 Task: Look for properties with finished basement.
Action: Mouse moved to (600, 56)
Screenshot: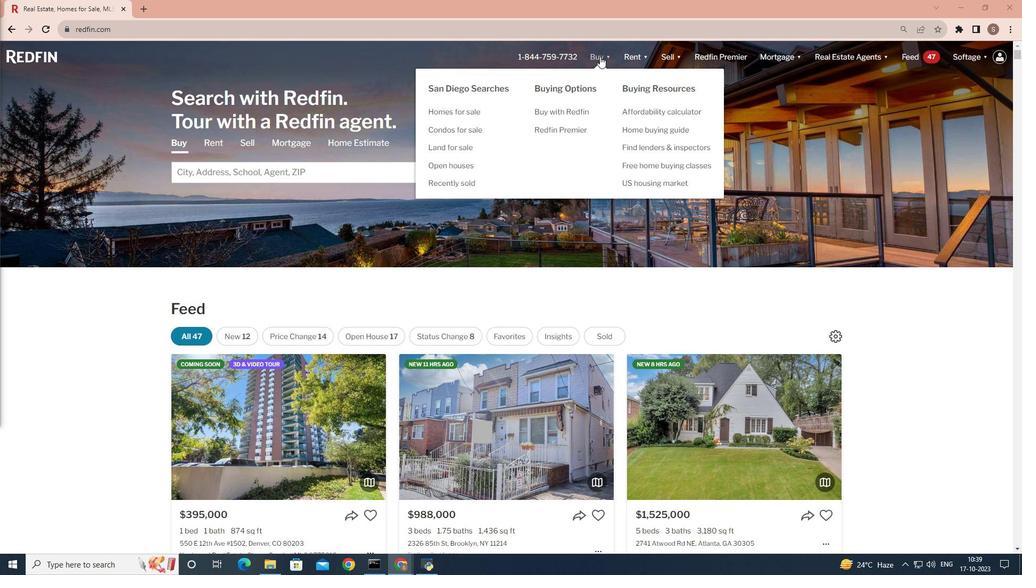 
Action: Mouse pressed left at (600, 56)
Screenshot: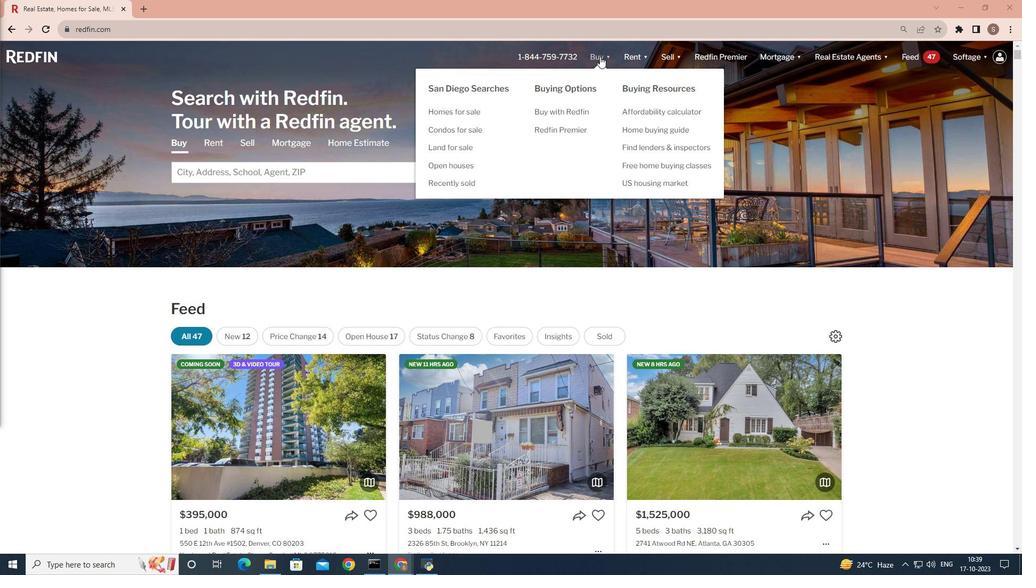 
Action: Mouse moved to (296, 217)
Screenshot: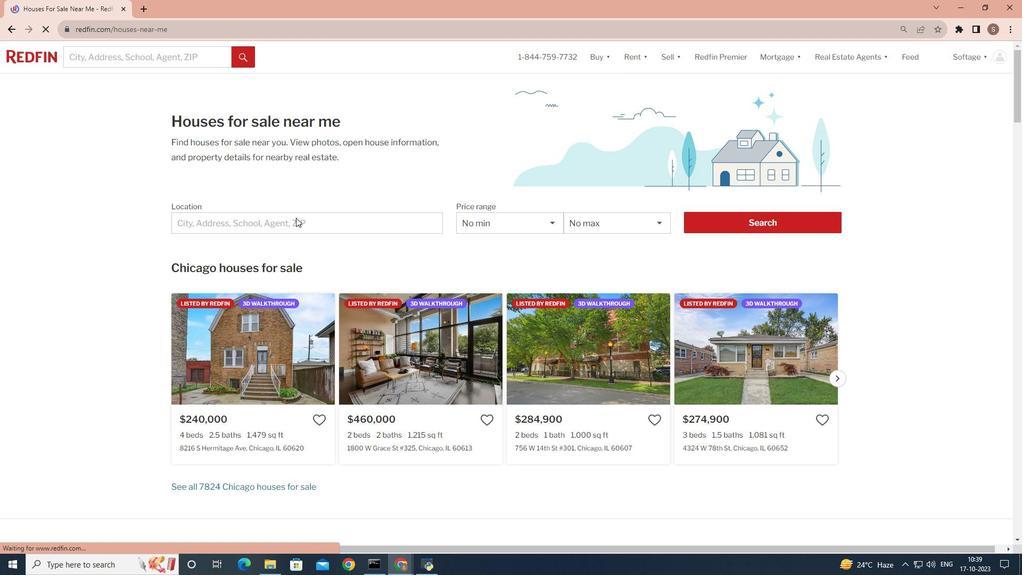 
Action: Mouse pressed left at (296, 217)
Screenshot: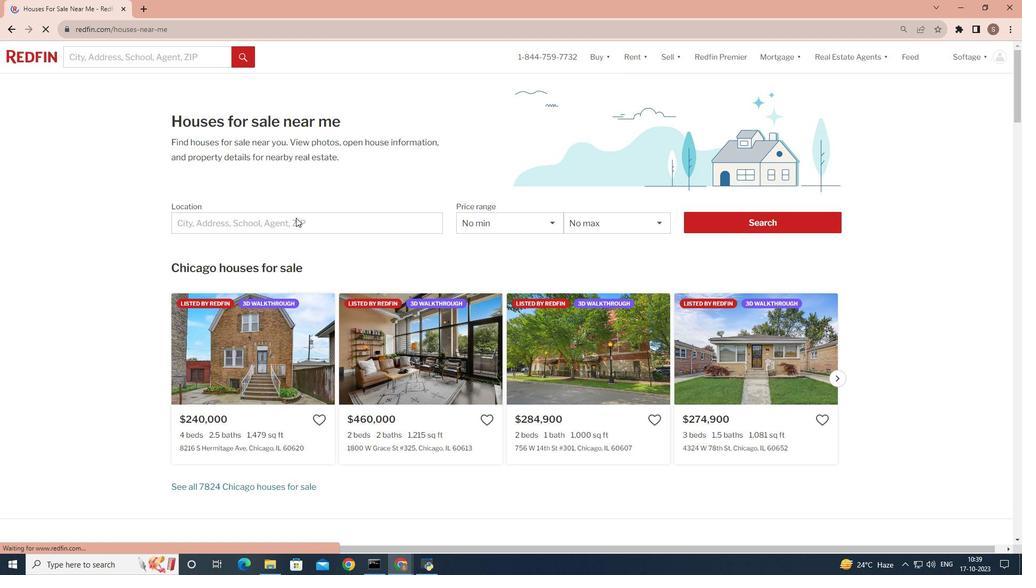
Action: Mouse moved to (288, 227)
Screenshot: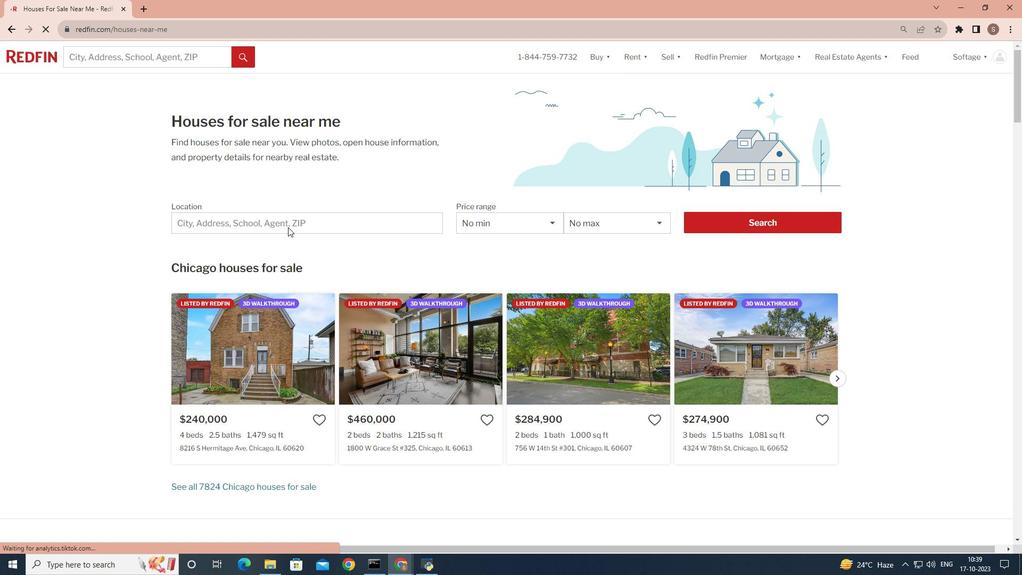 
Action: Mouse pressed left at (288, 227)
Screenshot: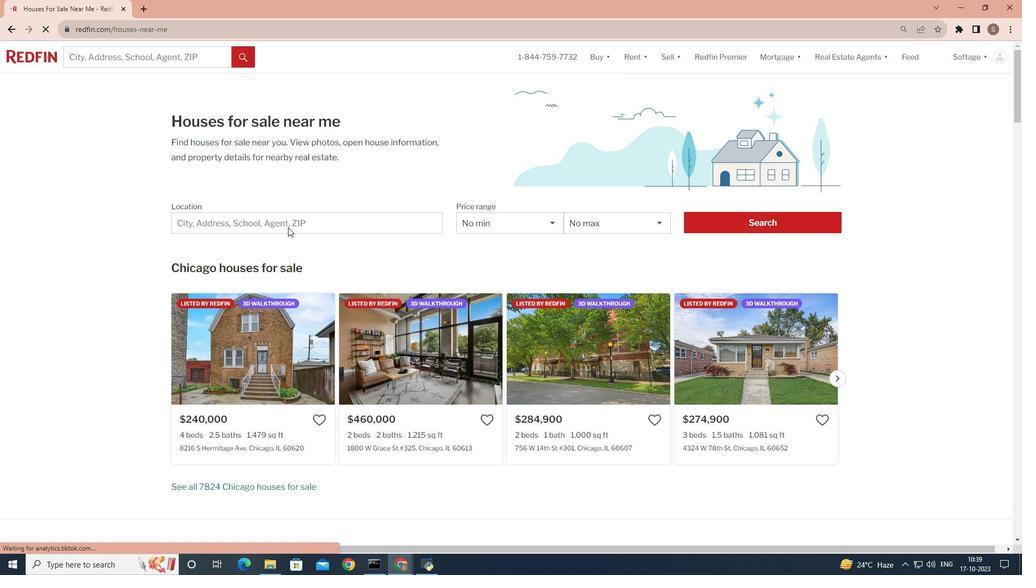 
Action: Mouse moved to (292, 220)
Screenshot: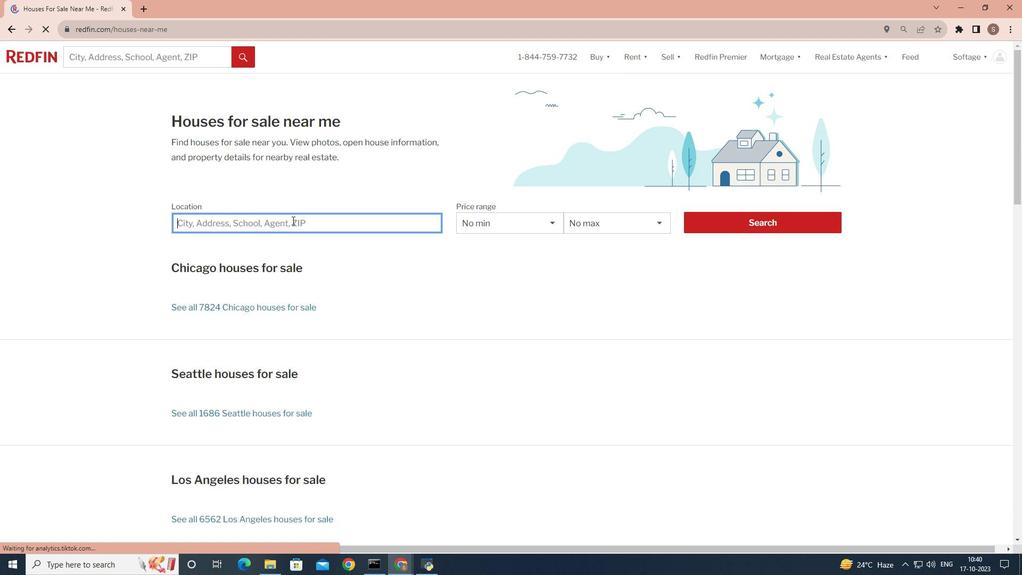 
Action: Mouse pressed left at (292, 220)
Screenshot: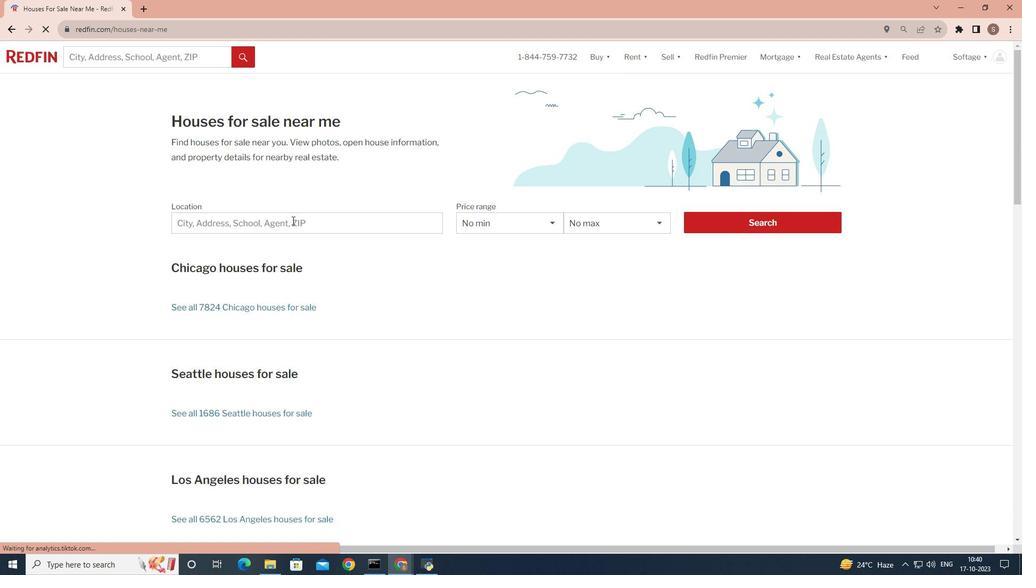 
Action: Key pressed <Key.shift>San<Key.space><Key.shift><Key.shift>Diego
Screenshot: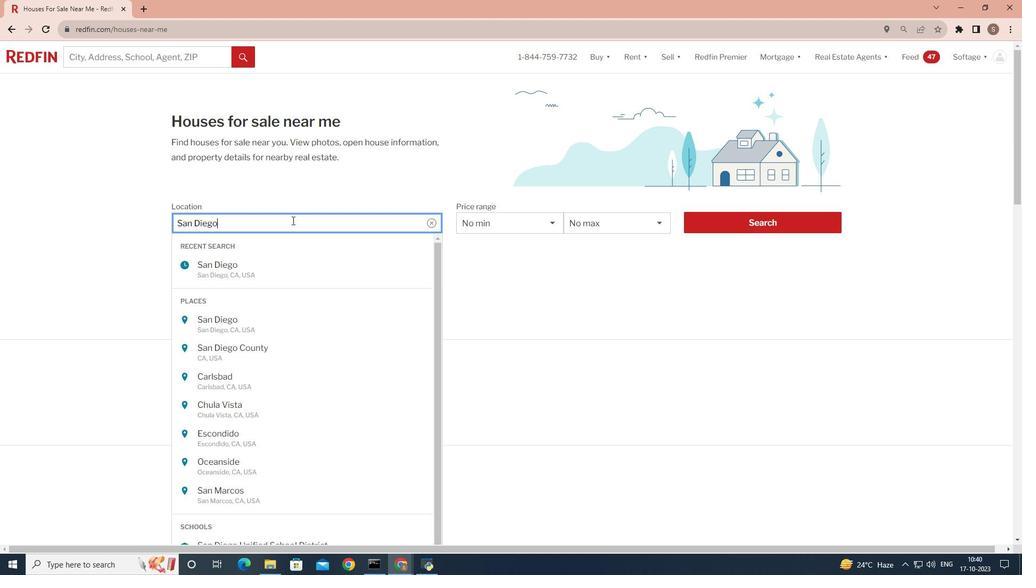 
Action: Mouse moved to (709, 225)
Screenshot: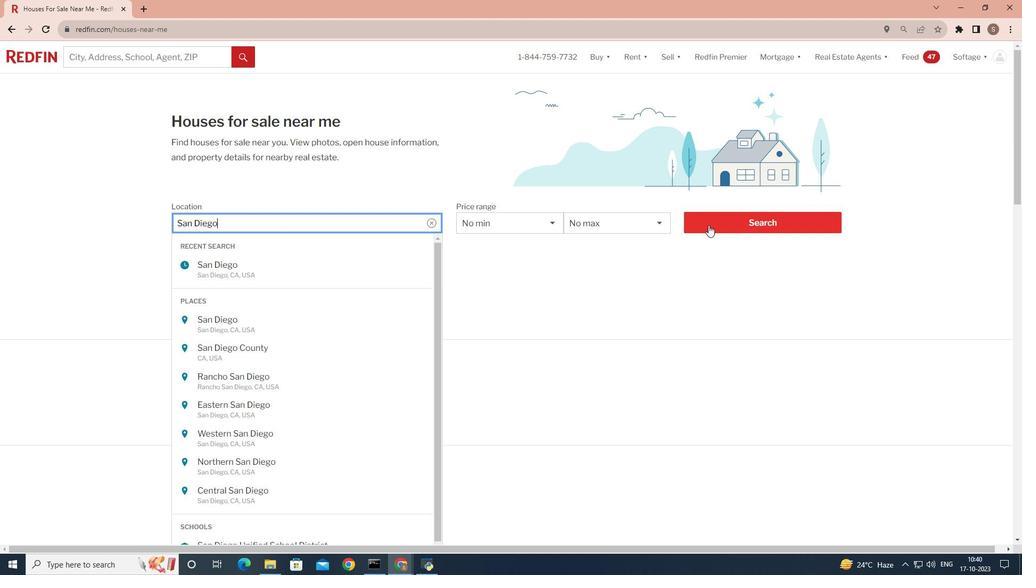 
Action: Mouse pressed left at (709, 225)
Screenshot: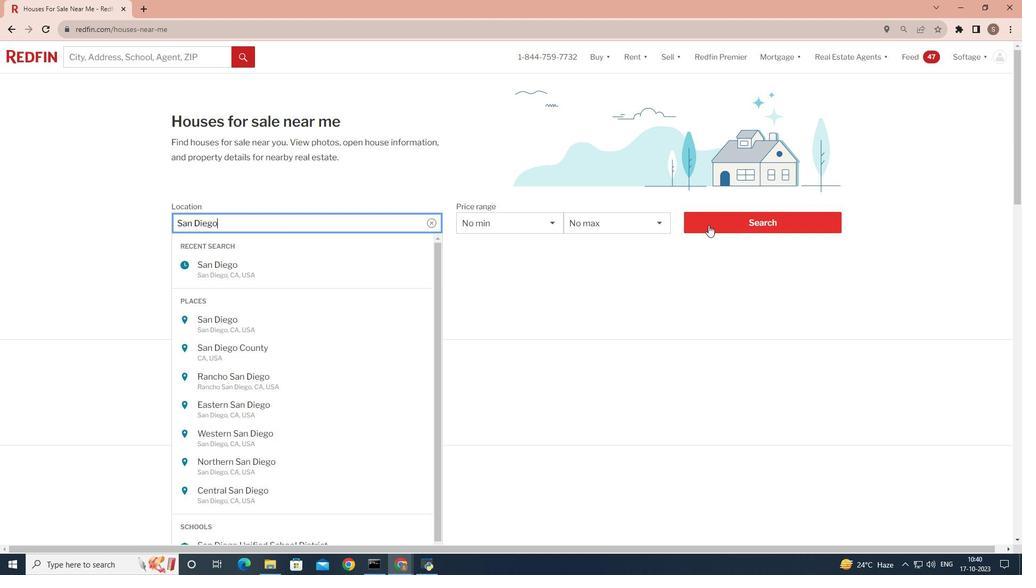 
Action: Mouse moved to (725, 219)
Screenshot: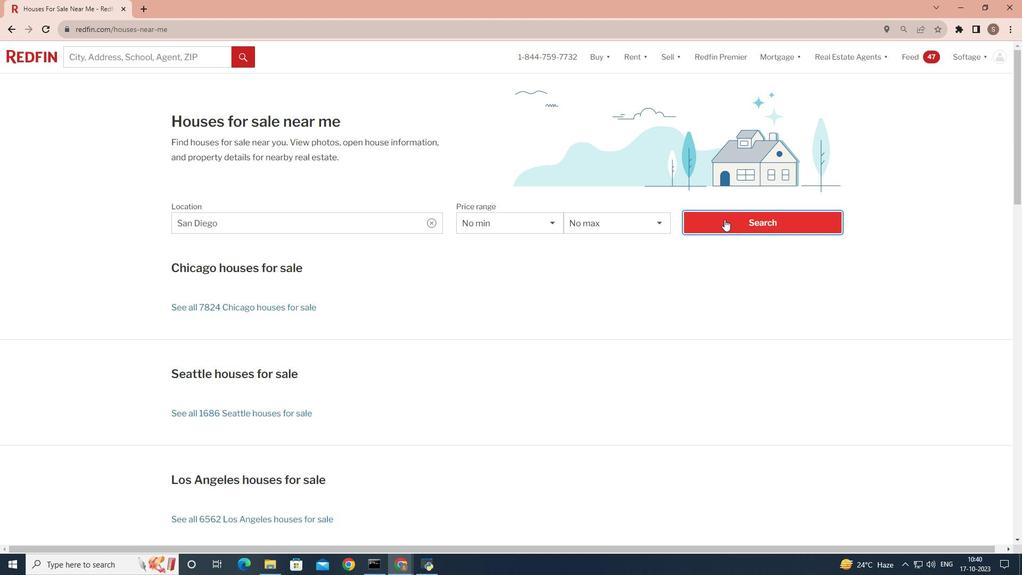 
Action: Mouse pressed left at (725, 219)
Screenshot: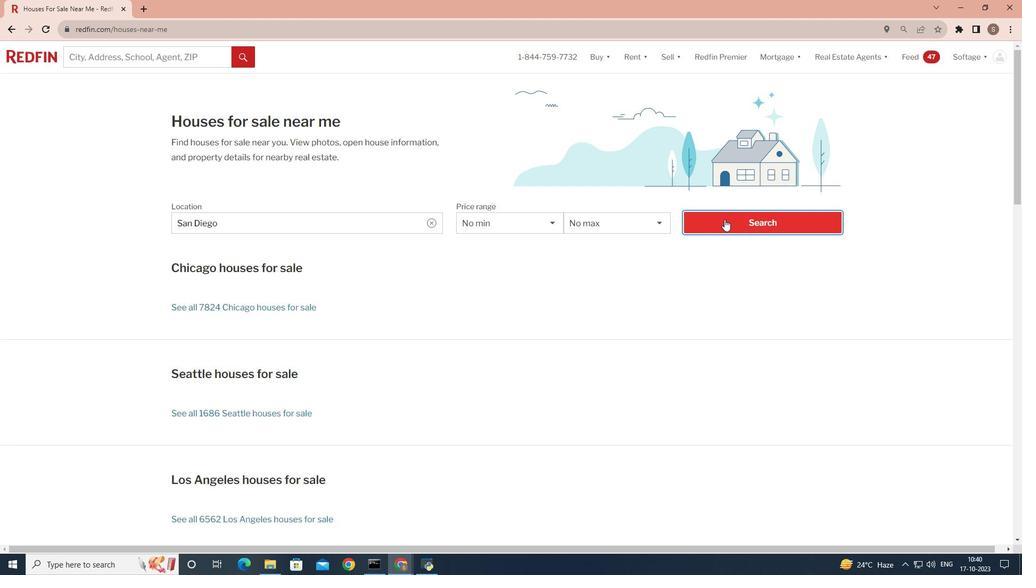 
Action: Mouse moved to (917, 125)
Screenshot: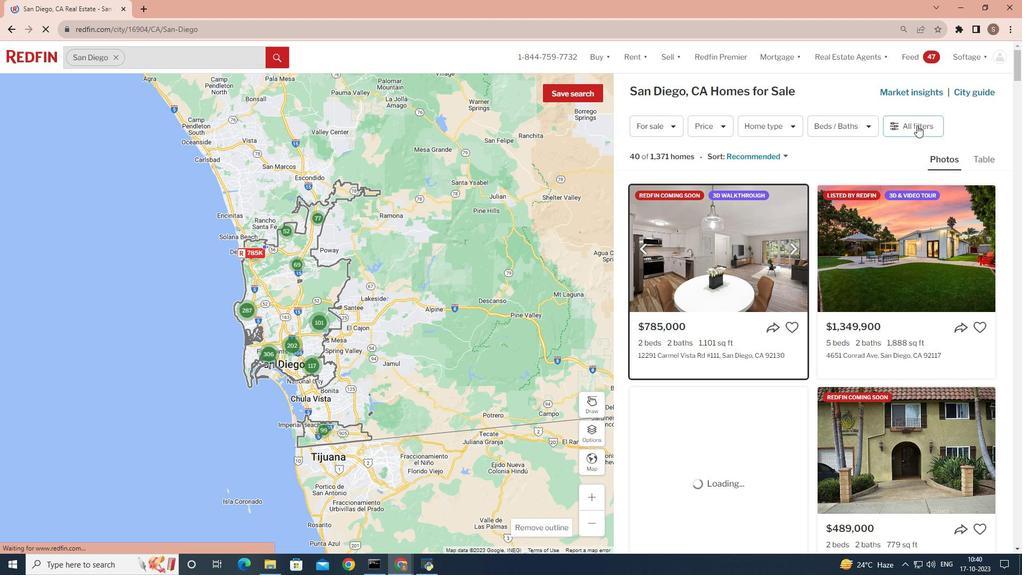 
Action: Mouse pressed left at (917, 125)
Screenshot: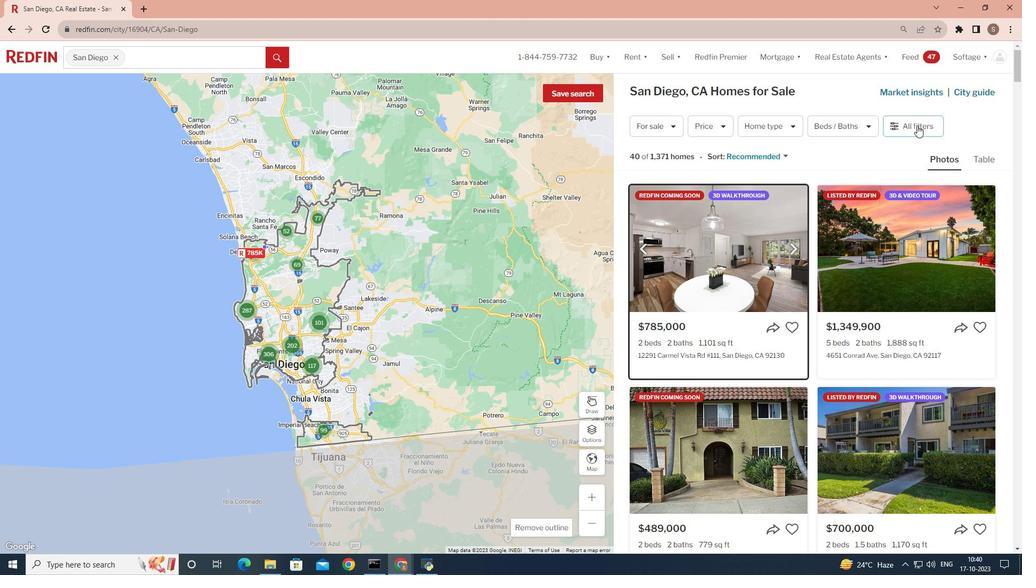 
Action: Mouse moved to (900, 272)
Screenshot: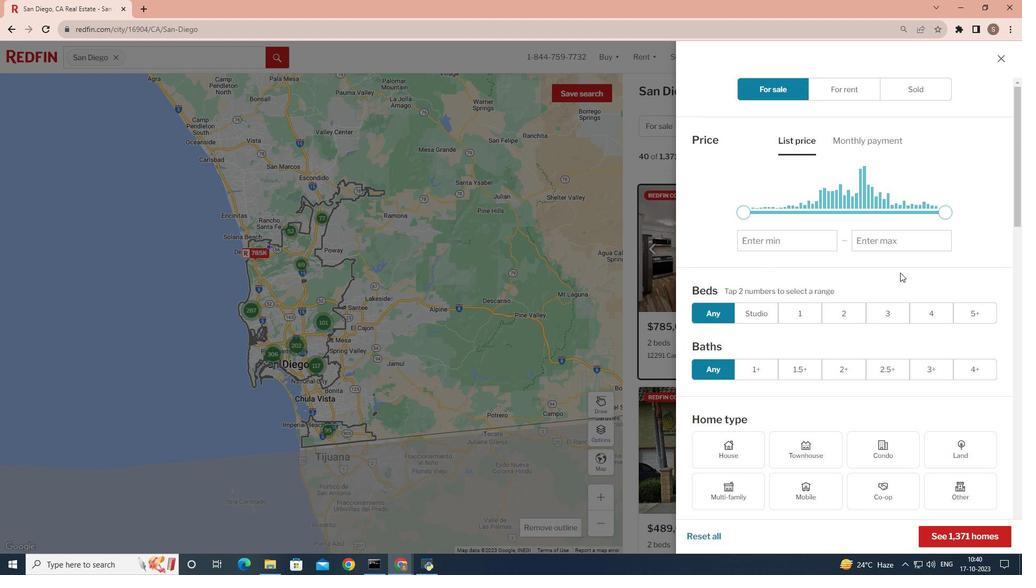 
Action: Mouse scrolled (900, 272) with delta (0, 0)
Screenshot: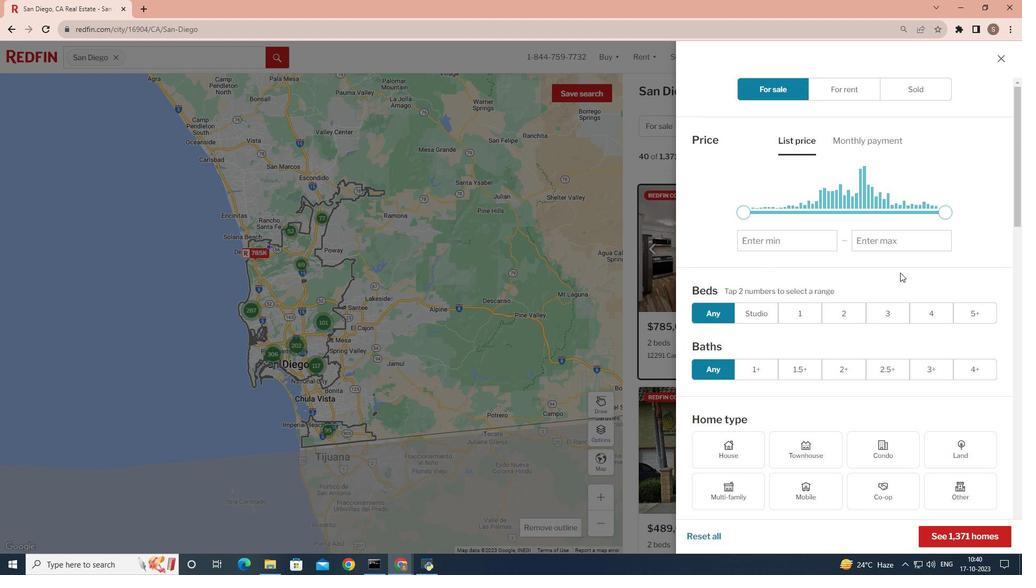 
Action: Mouse moved to (899, 274)
Screenshot: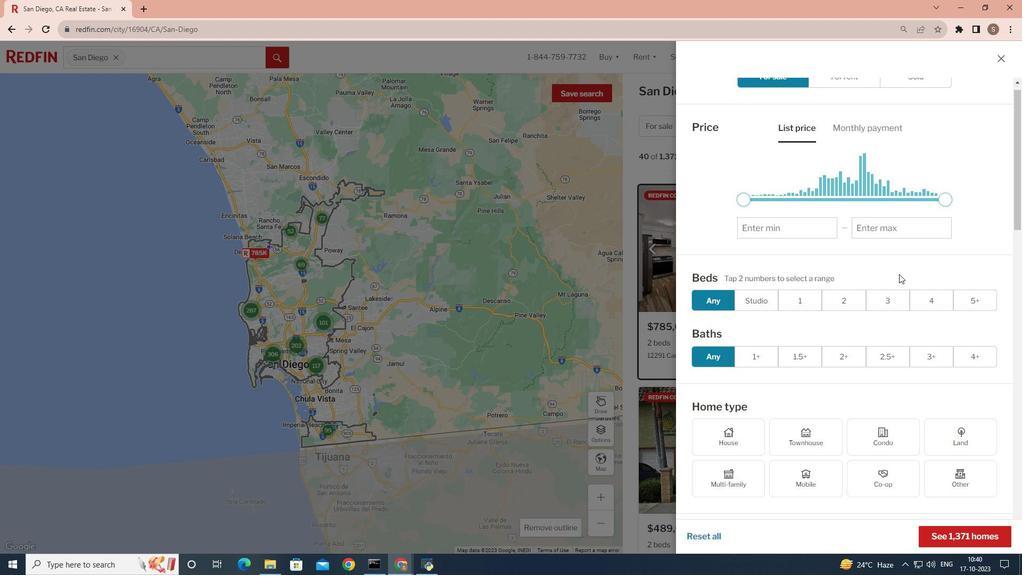 
Action: Mouse scrolled (899, 273) with delta (0, 0)
Screenshot: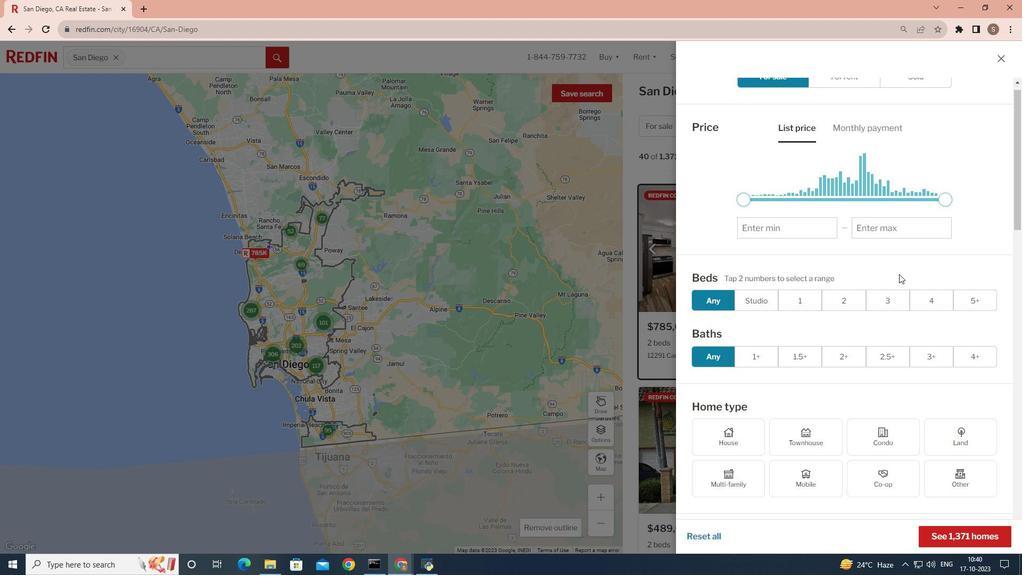 
Action: Mouse scrolled (899, 273) with delta (0, 0)
Screenshot: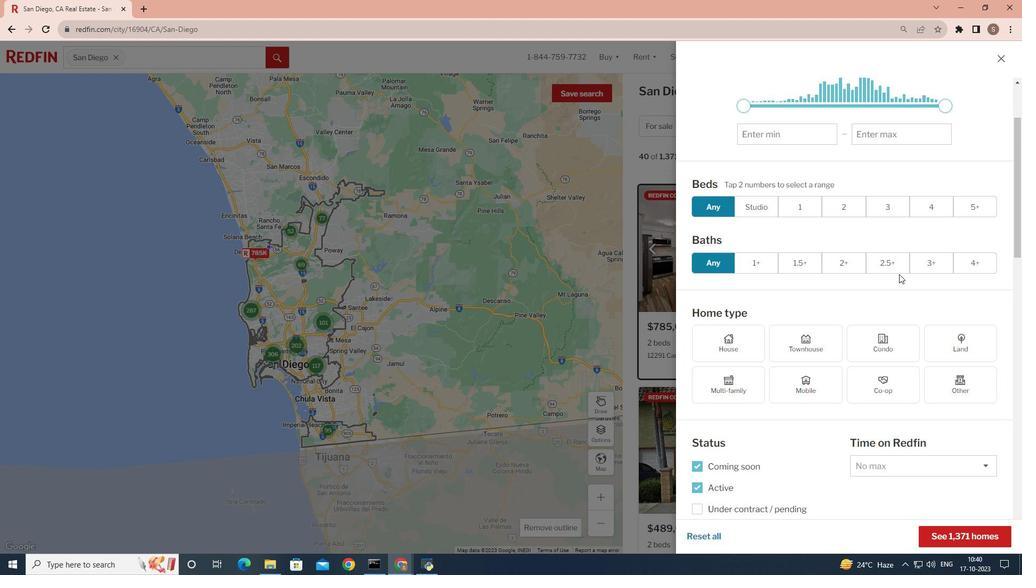 
Action: Mouse scrolled (899, 273) with delta (0, 0)
Screenshot: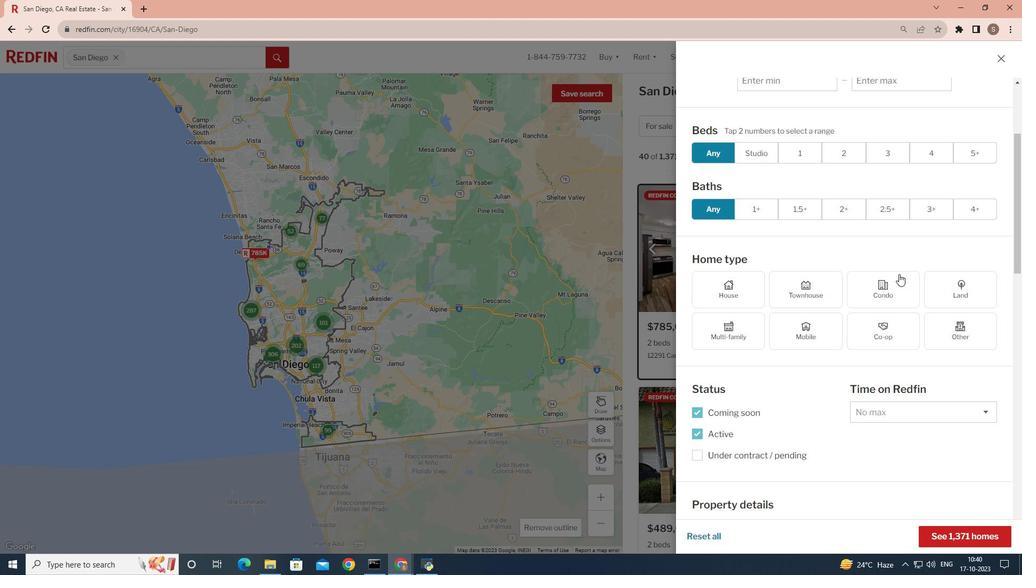 
Action: Mouse scrolled (899, 273) with delta (0, 0)
Screenshot: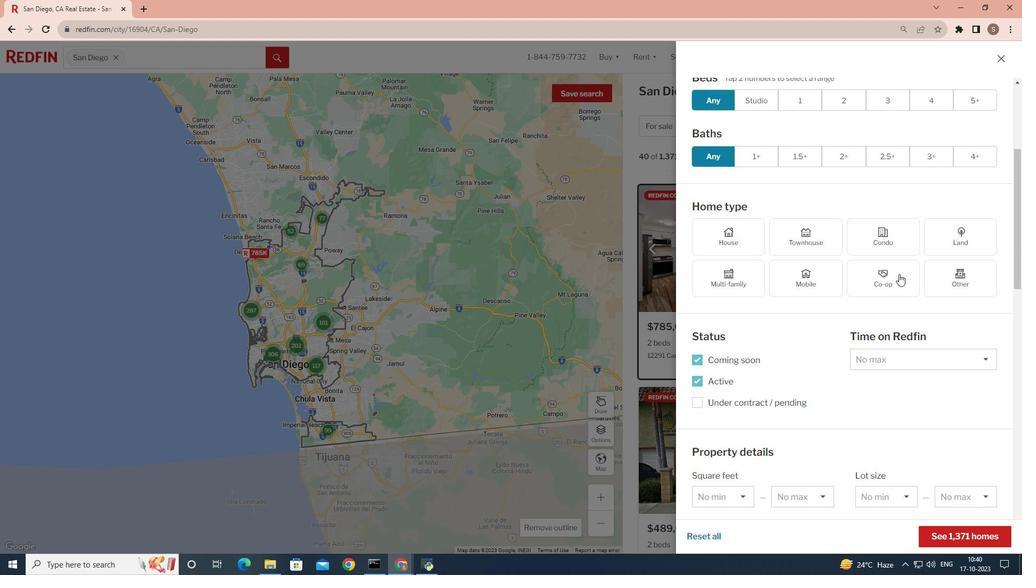 
Action: Mouse moved to (898, 274)
Screenshot: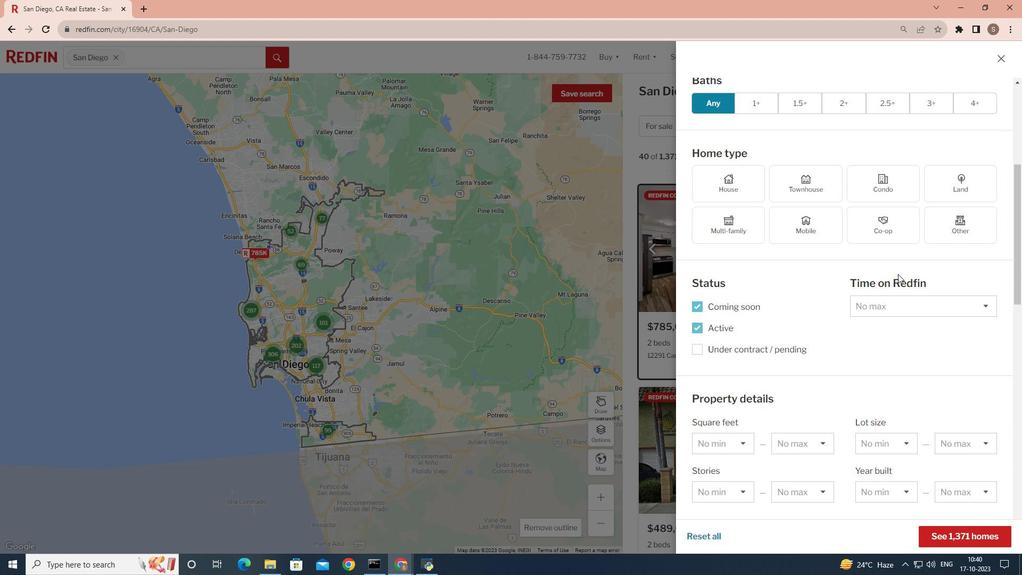 
Action: Mouse scrolled (898, 273) with delta (0, 0)
Screenshot: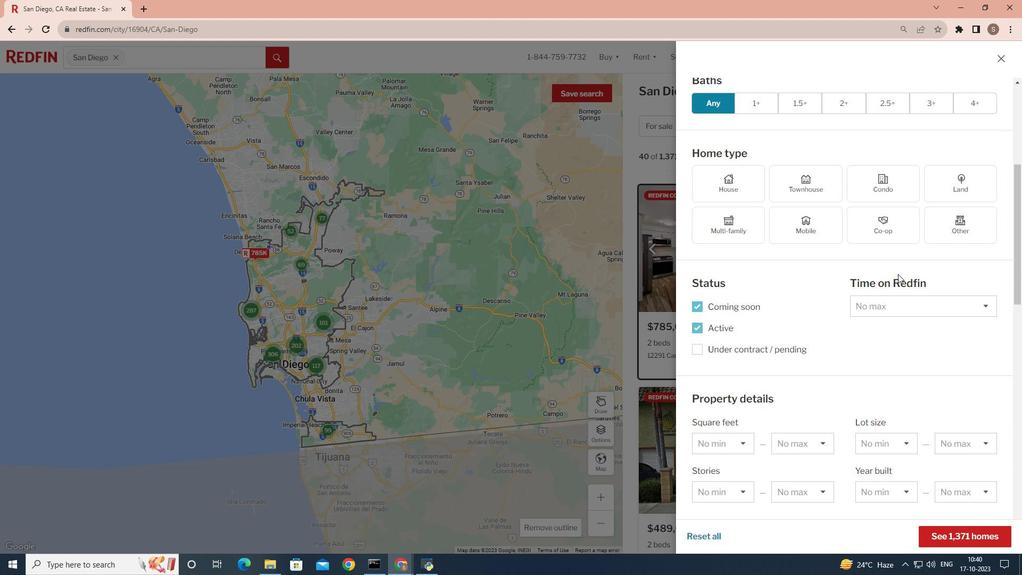 
Action: Mouse scrolled (898, 273) with delta (0, 0)
Screenshot: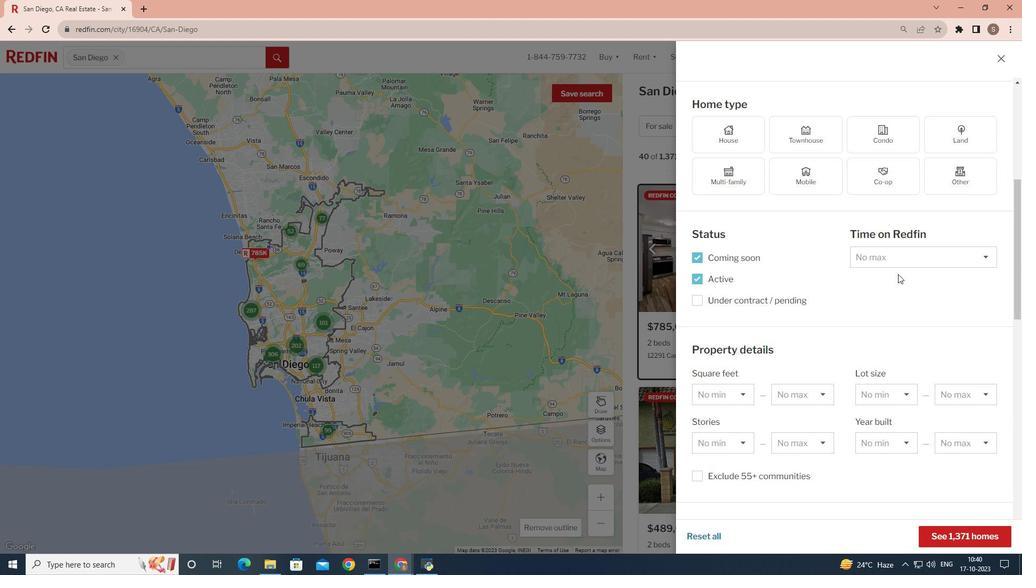 
Action: Mouse moved to (832, 291)
Screenshot: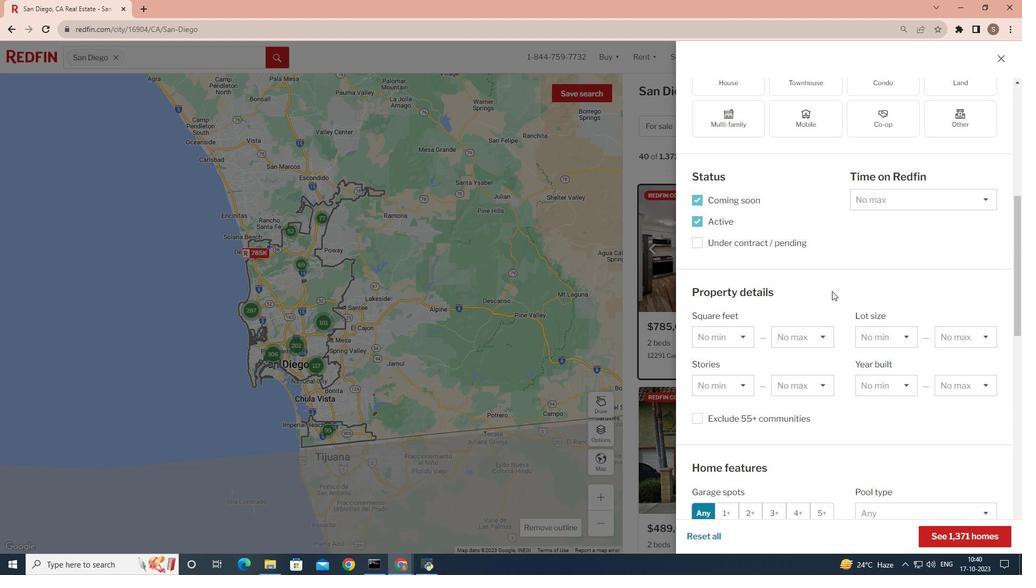
Action: Mouse scrolled (832, 290) with delta (0, 0)
Screenshot: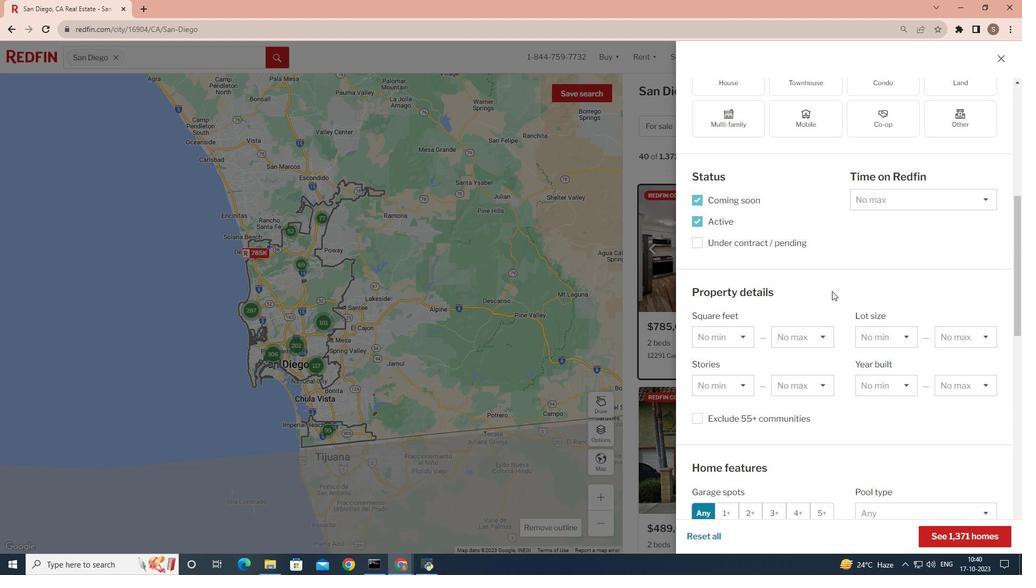 
Action: Mouse scrolled (832, 290) with delta (0, 0)
Screenshot: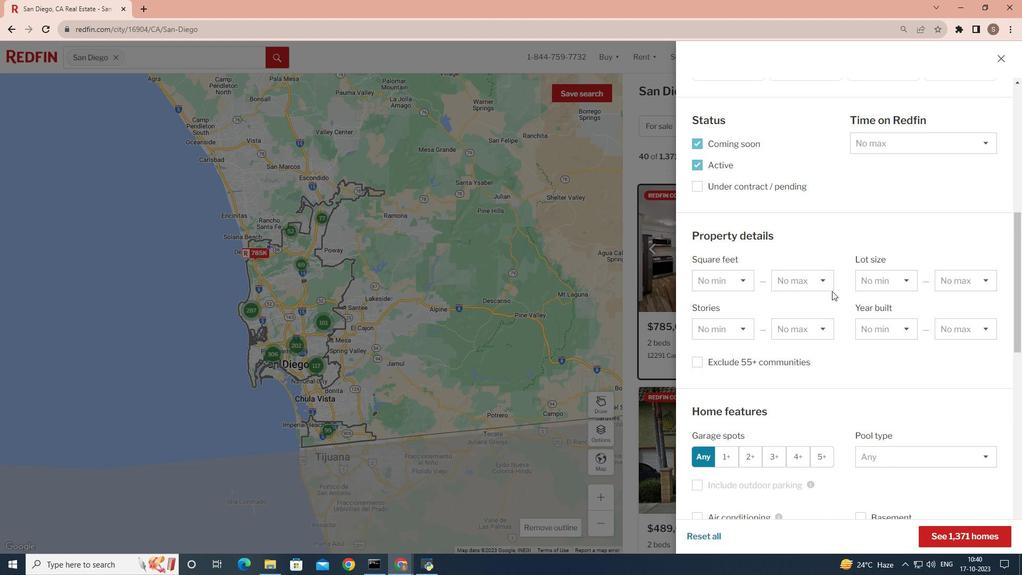 
Action: Mouse scrolled (832, 290) with delta (0, 0)
Screenshot: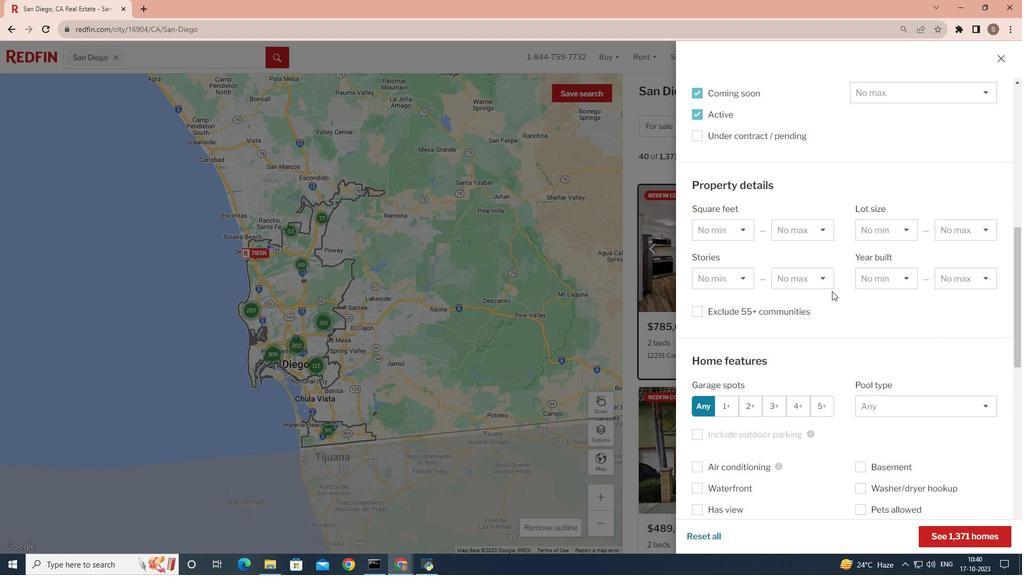 
Action: Mouse scrolled (832, 290) with delta (0, 0)
Screenshot: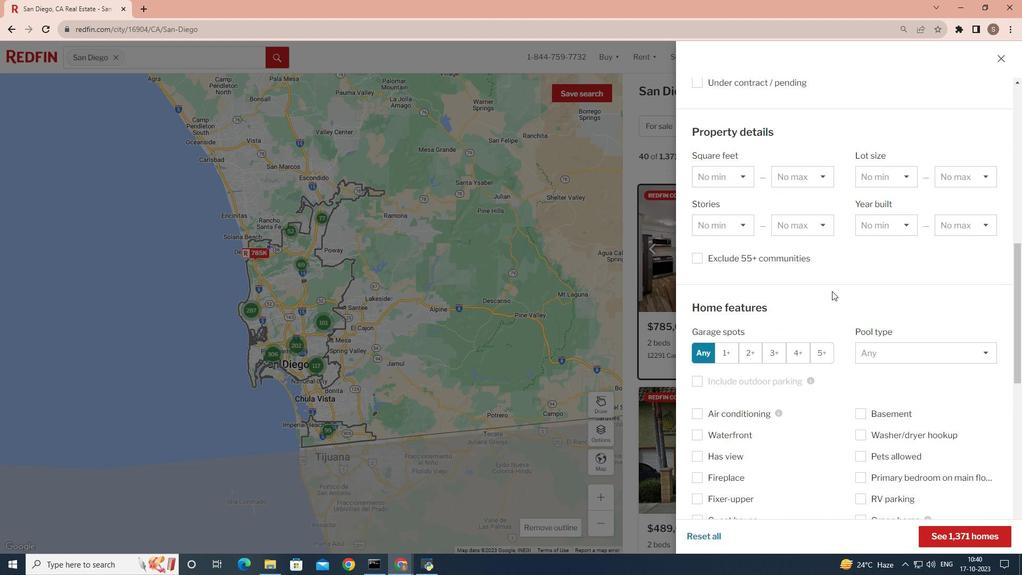 
Action: Mouse scrolled (832, 290) with delta (0, 0)
Screenshot: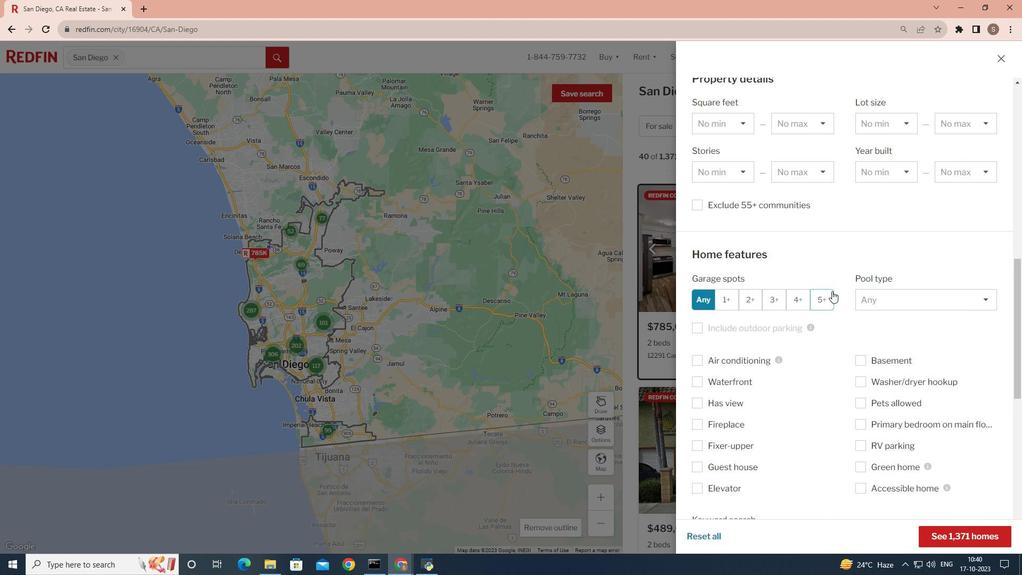 
Action: Mouse scrolled (832, 290) with delta (0, 0)
Screenshot: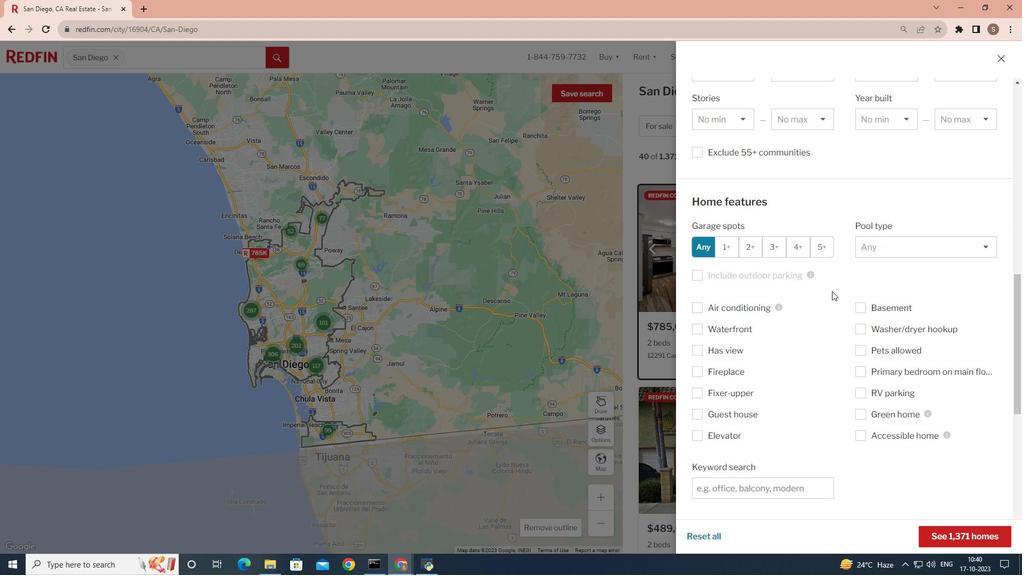 
Action: Mouse moved to (860, 256)
Screenshot: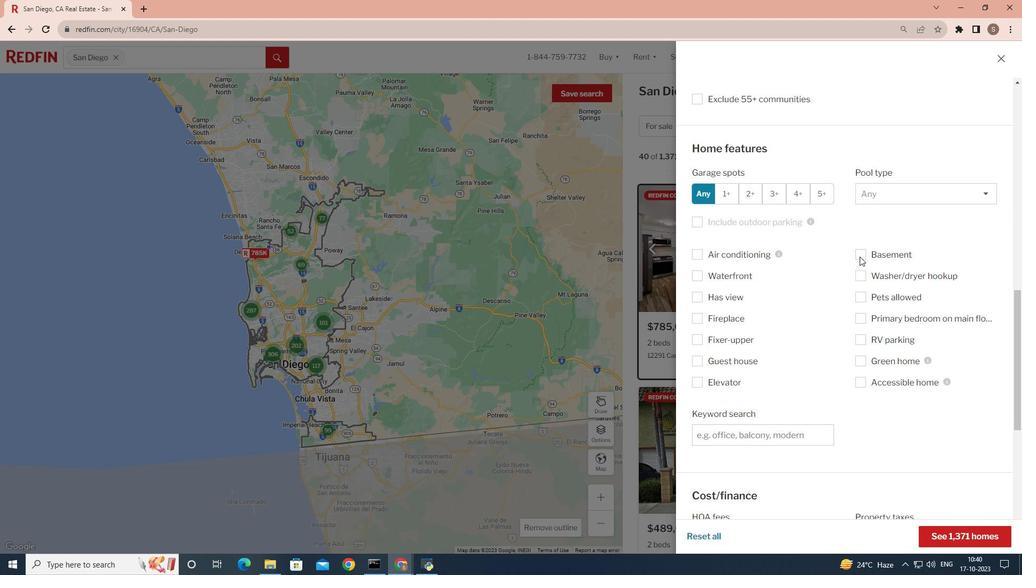 
Action: Mouse pressed left at (860, 256)
Screenshot: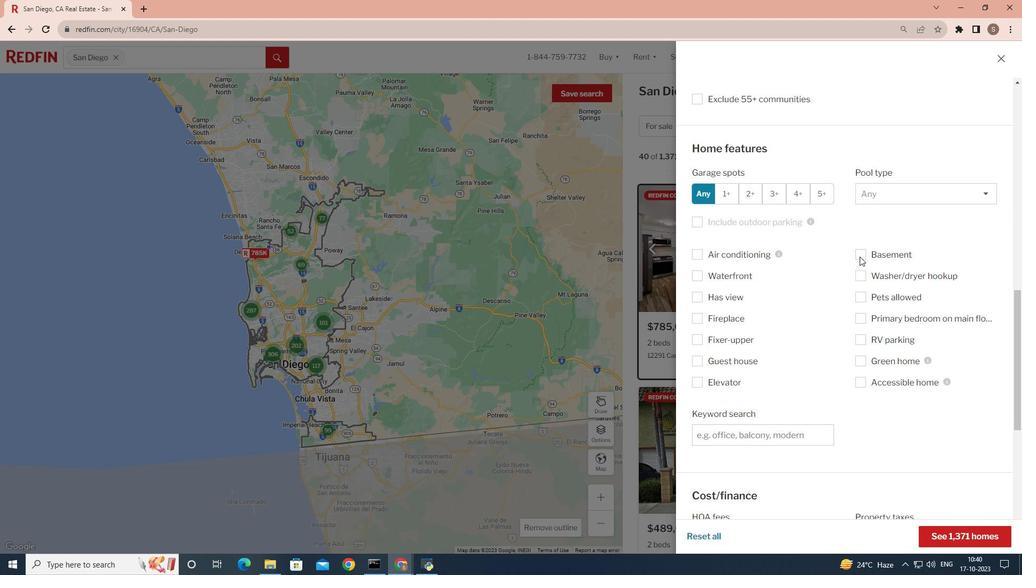 
Action: Mouse moved to (879, 296)
Screenshot: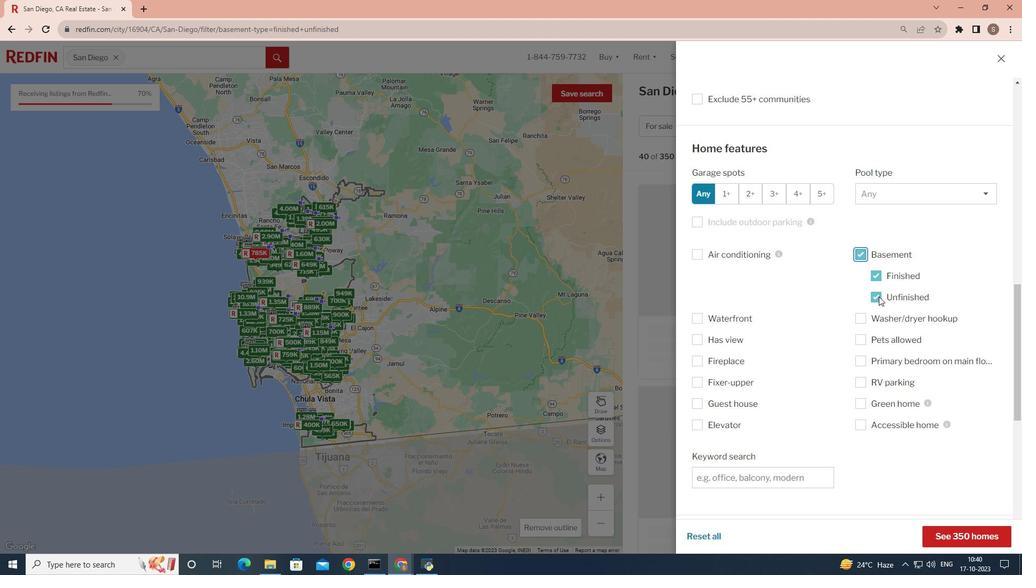 
Action: Mouse pressed left at (879, 296)
Screenshot: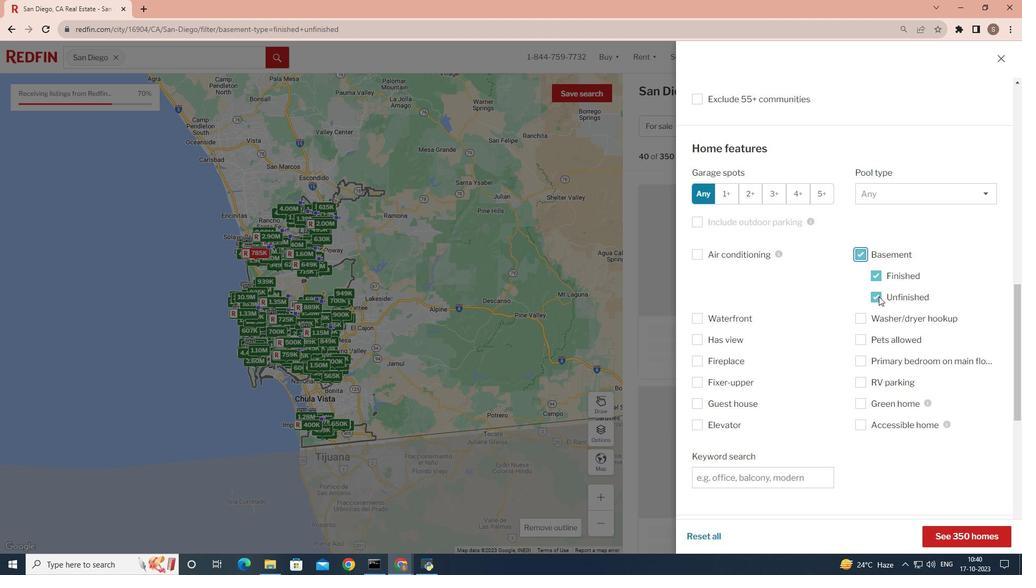 
Action: Mouse moved to (953, 530)
Screenshot: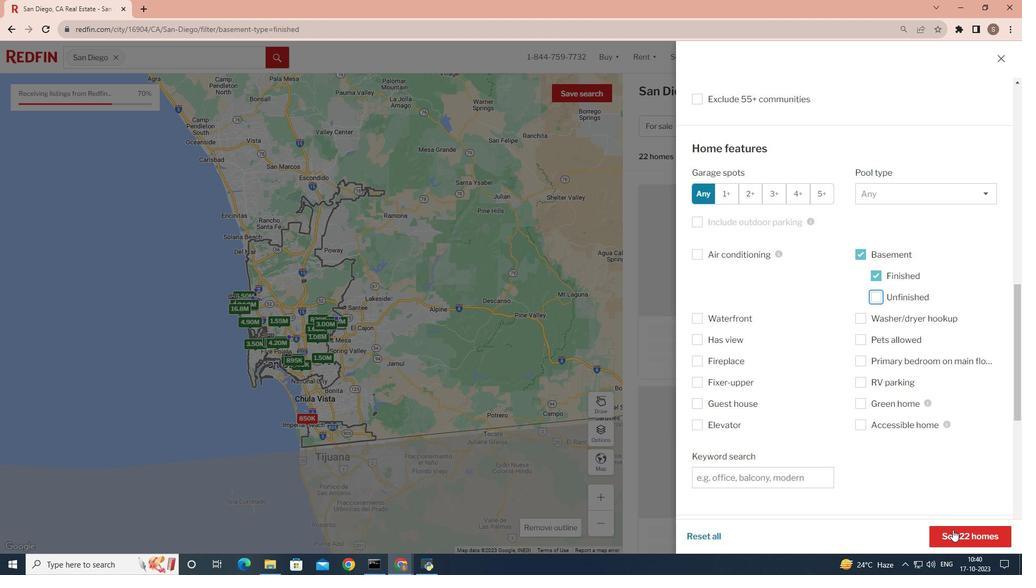 
Action: Mouse pressed left at (953, 530)
Screenshot: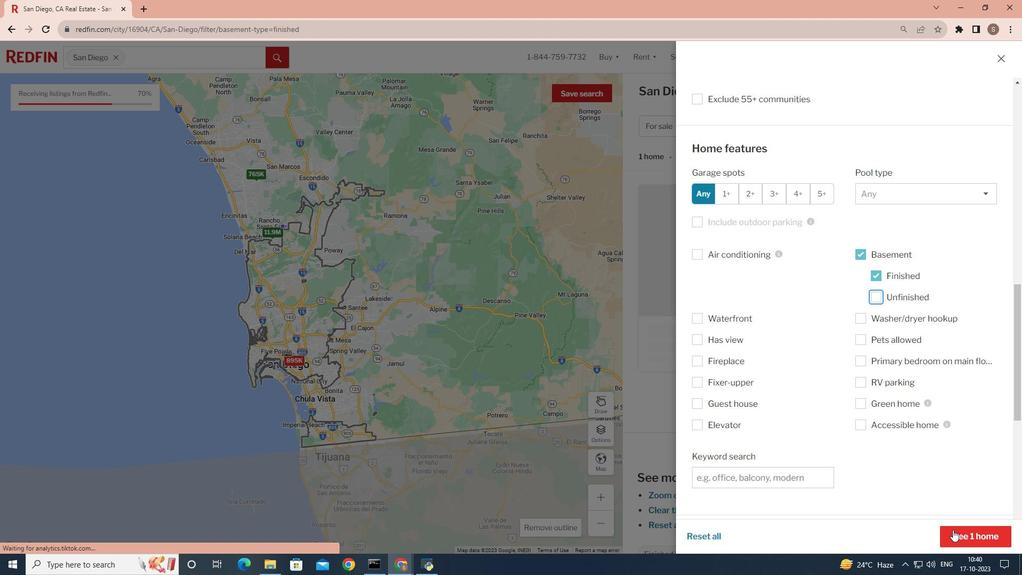 
Action: Mouse moved to (939, 515)
Screenshot: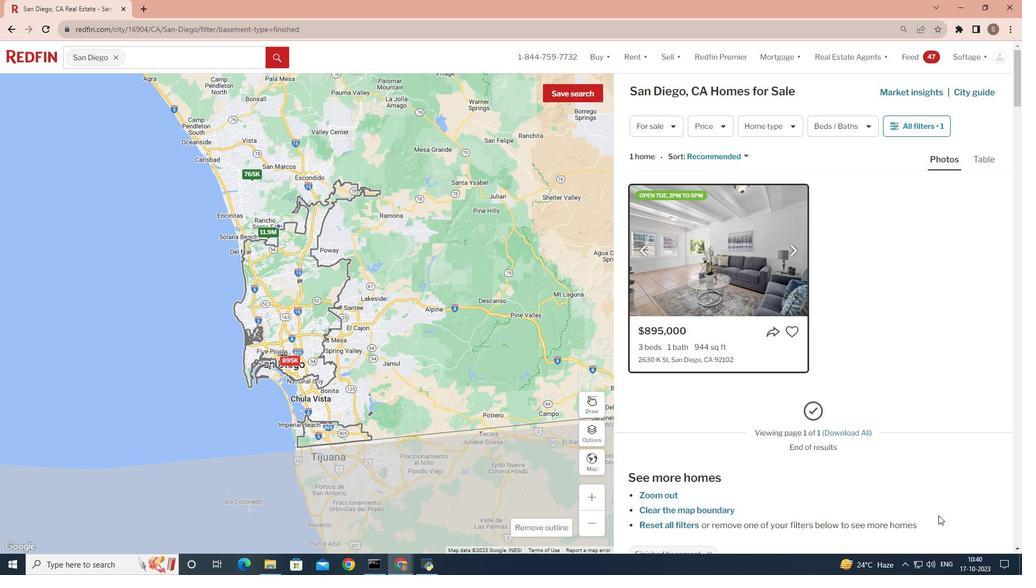 
